 Task: Sort the products by price (highest first).
Action: Mouse moved to (21, 59)
Screenshot: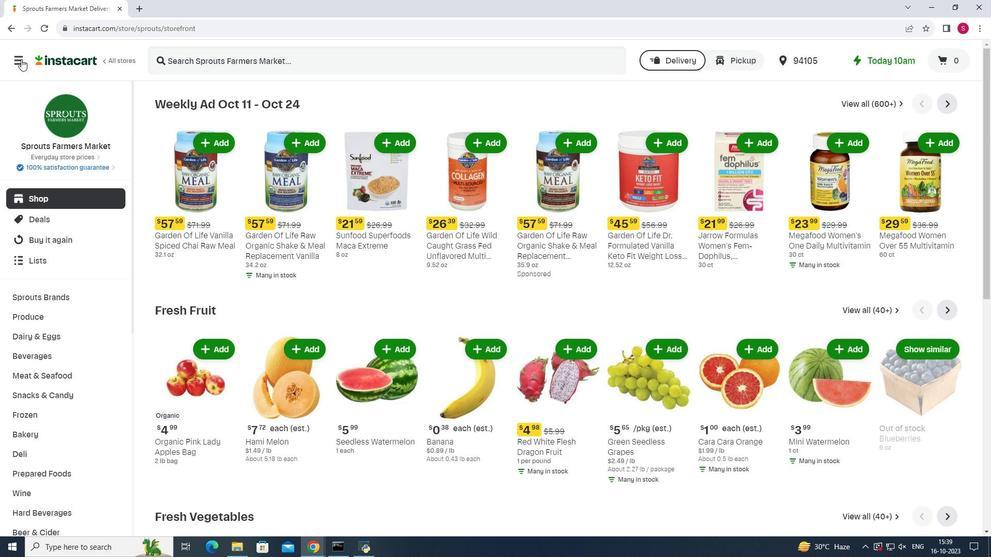 
Action: Mouse pressed left at (21, 59)
Screenshot: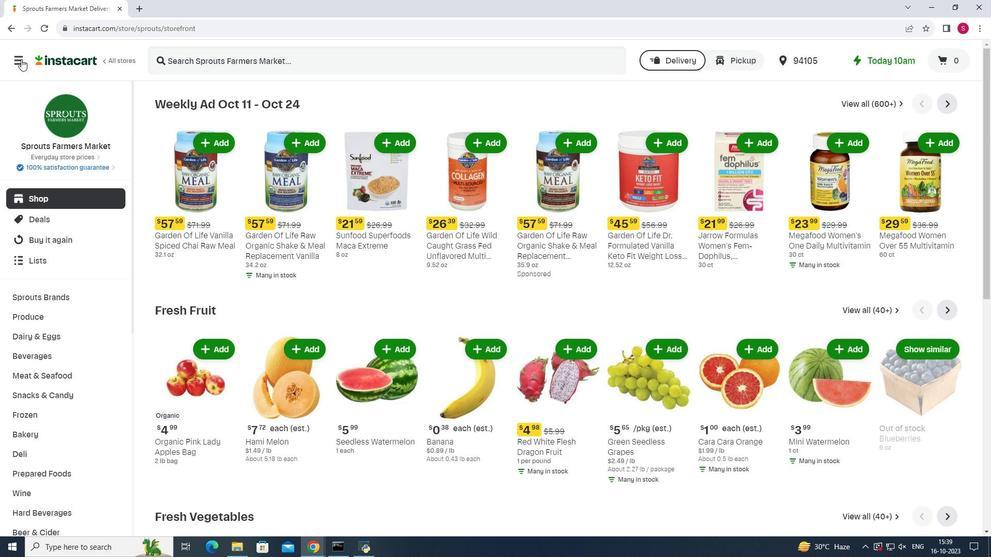 
Action: Mouse moved to (62, 271)
Screenshot: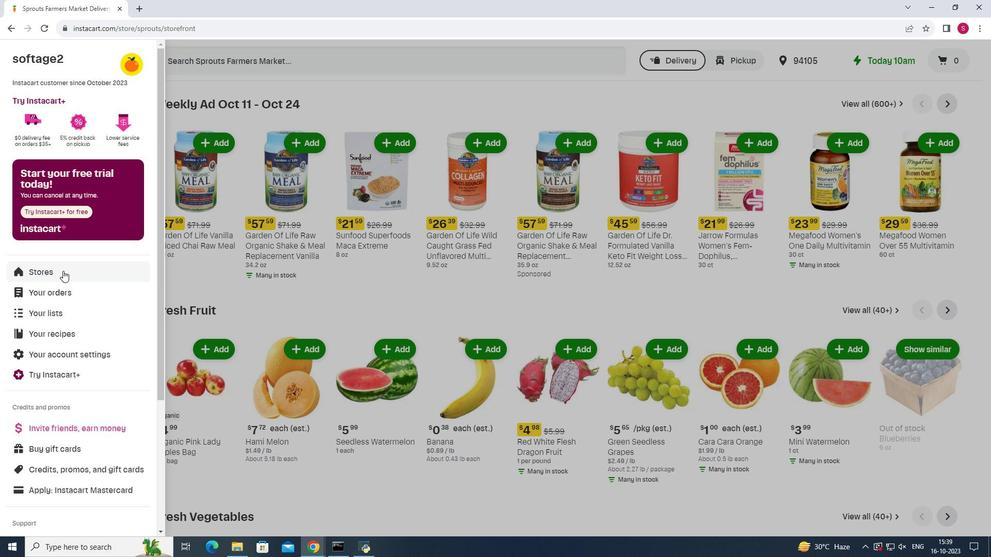 
Action: Mouse pressed left at (62, 271)
Screenshot: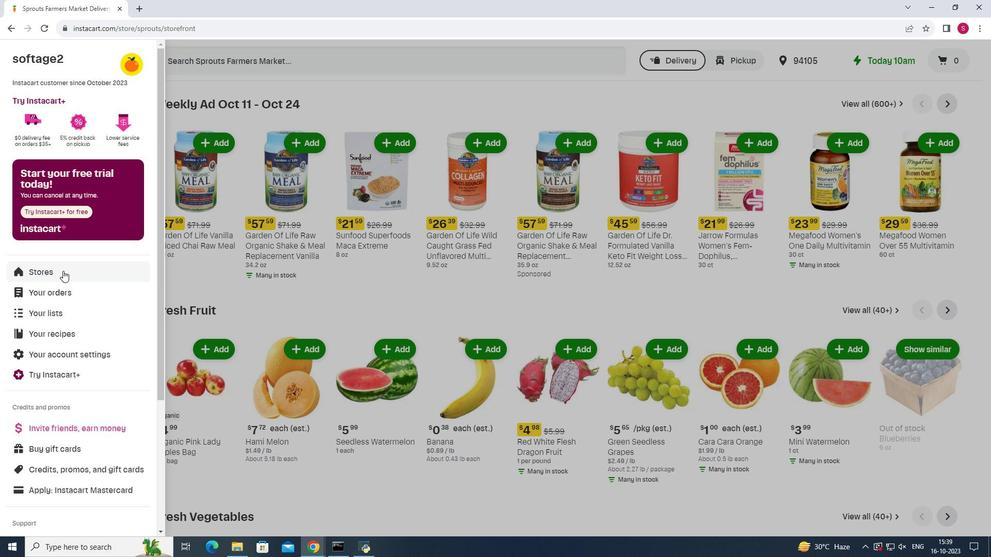 
Action: Mouse moved to (246, 98)
Screenshot: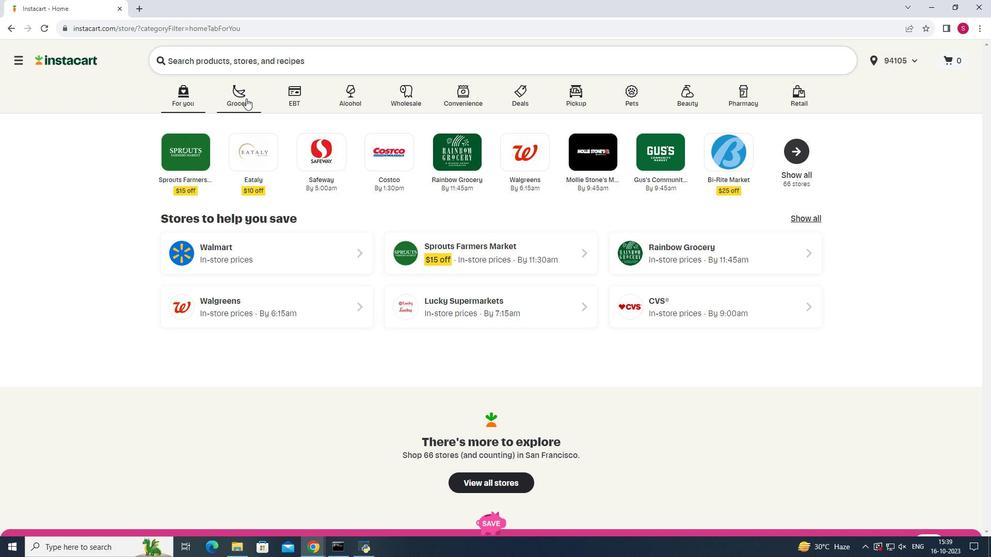 
Action: Mouse pressed left at (246, 98)
Screenshot: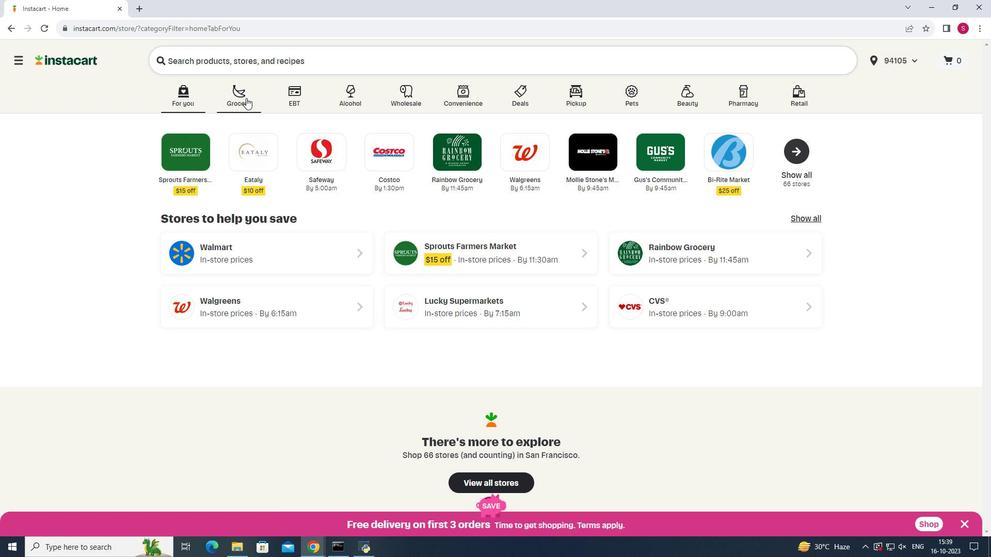 
Action: Mouse moved to (721, 139)
Screenshot: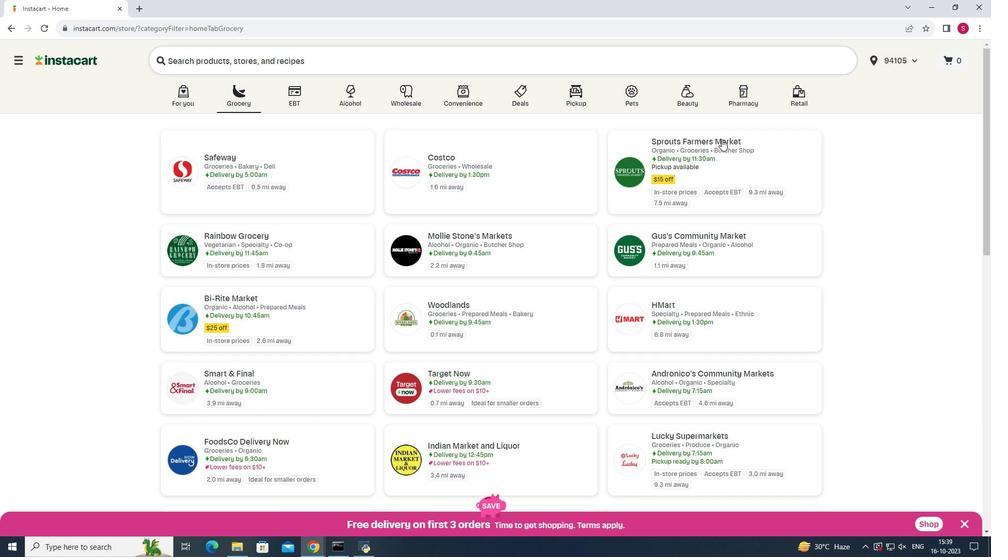 
Action: Mouse pressed left at (721, 139)
Screenshot: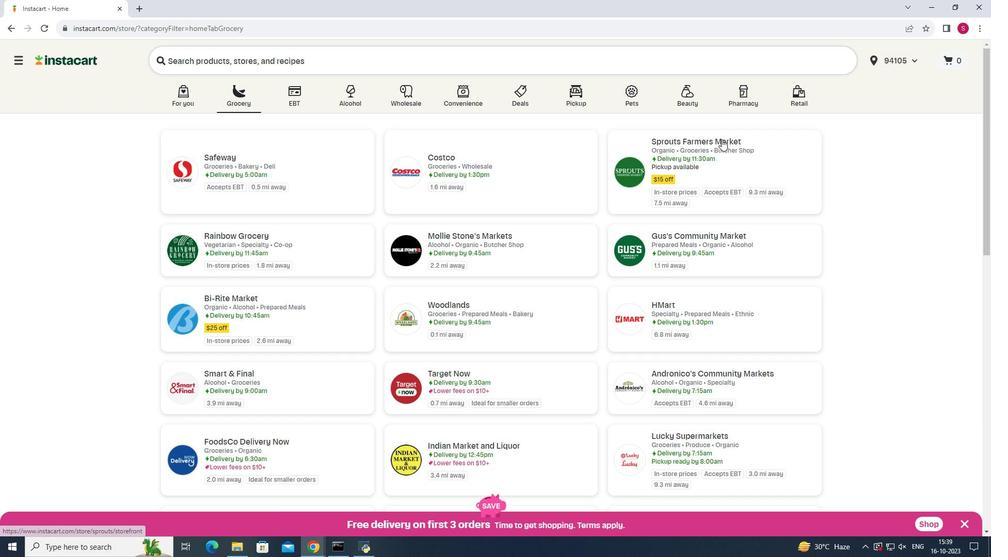 
Action: Mouse moved to (75, 373)
Screenshot: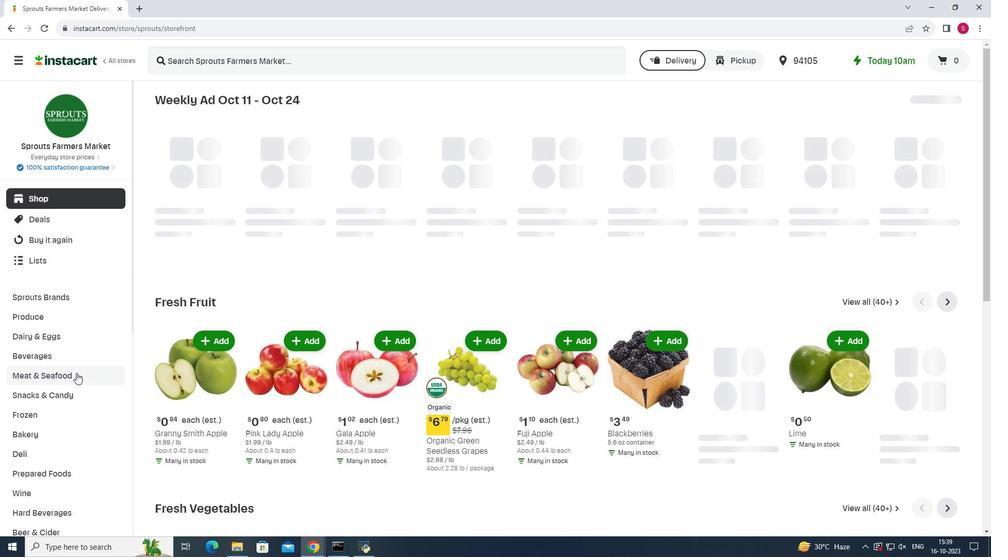 
Action: Mouse pressed left at (75, 373)
Screenshot: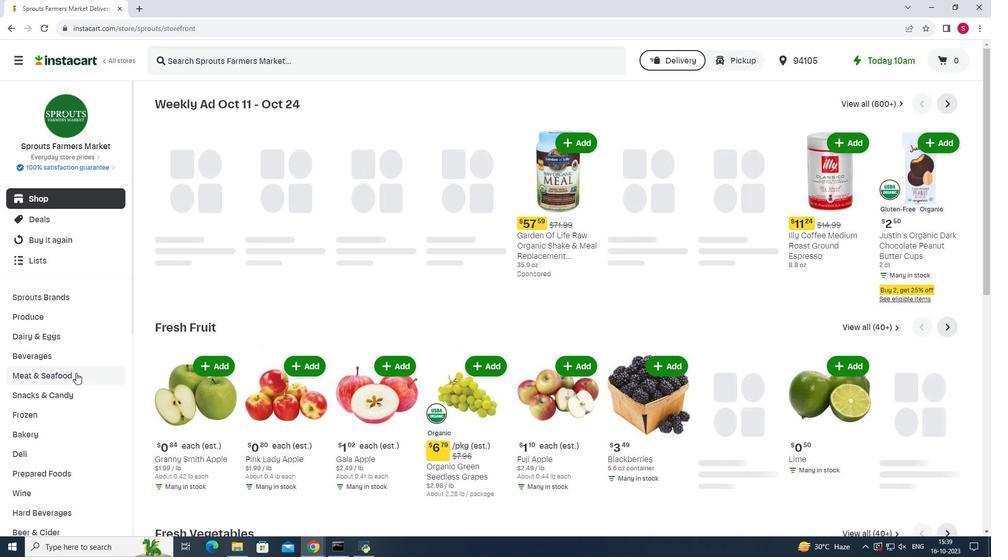 
Action: Mouse moved to (760, 124)
Screenshot: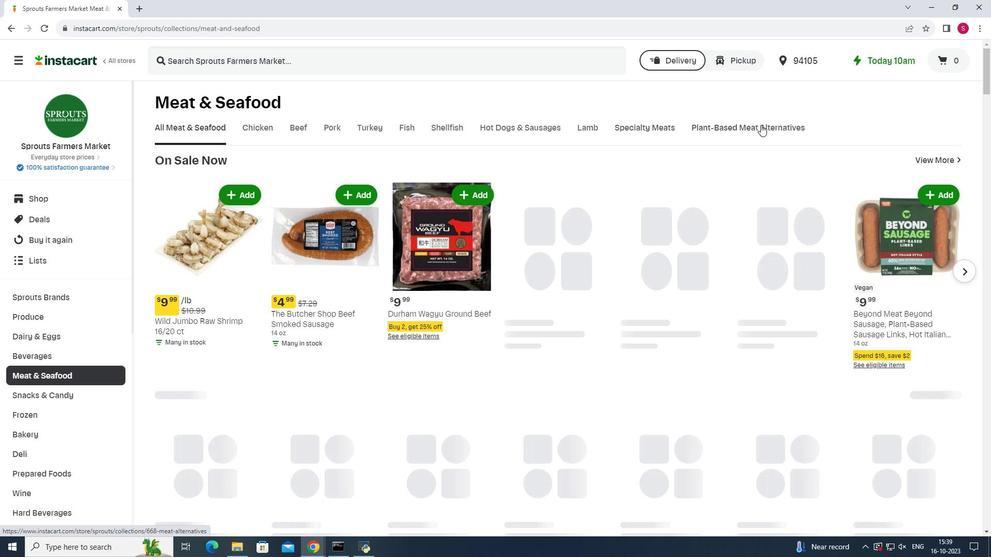 
Action: Mouse pressed left at (760, 124)
Screenshot: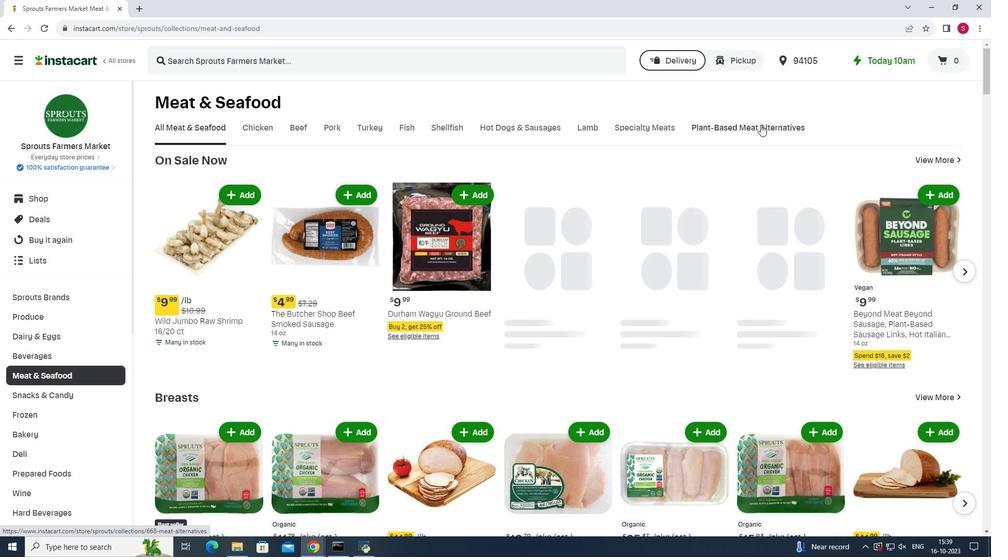 
Action: Mouse moved to (300, 170)
Screenshot: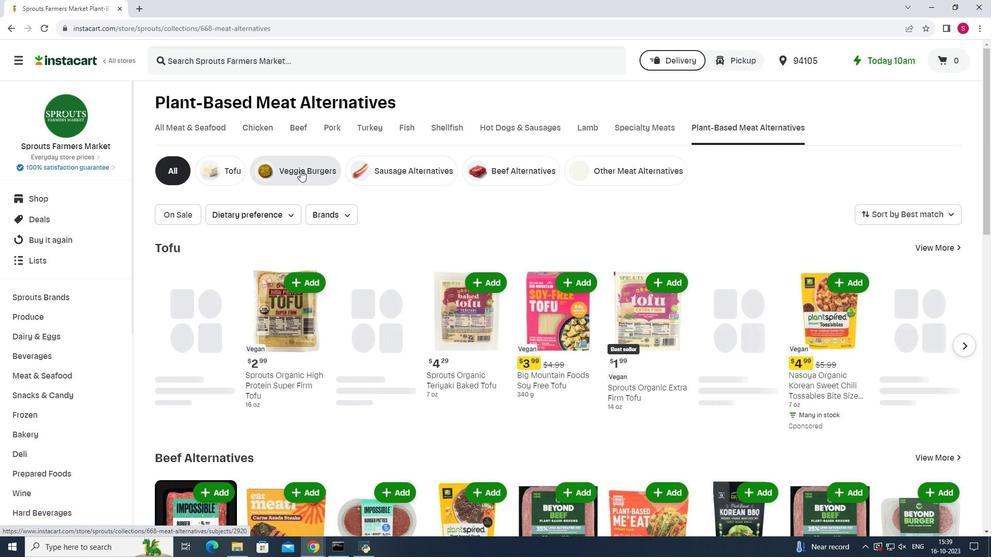 
Action: Mouse pressed left at (300, 170)
Screenshot: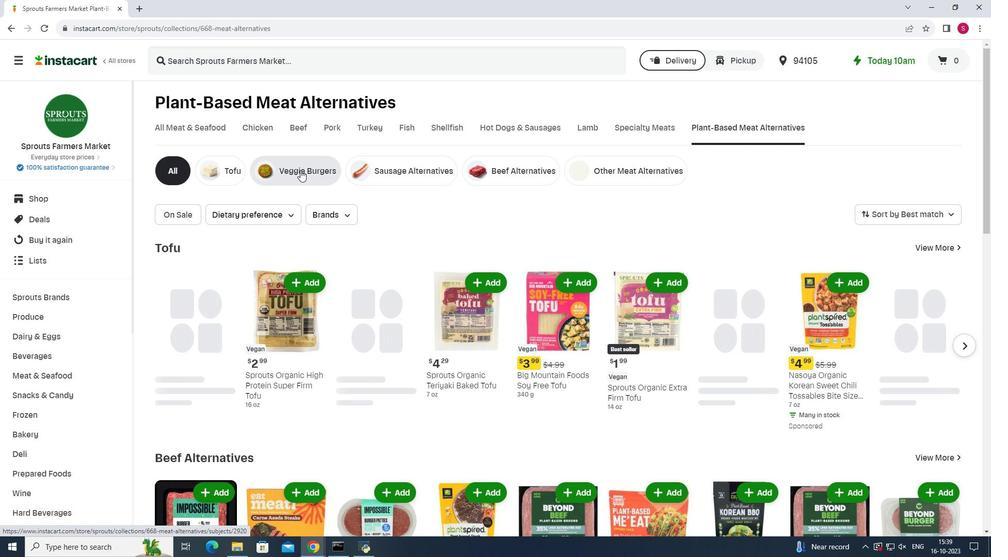 
Action: Mouse moved to (909, 214)
Screenshot: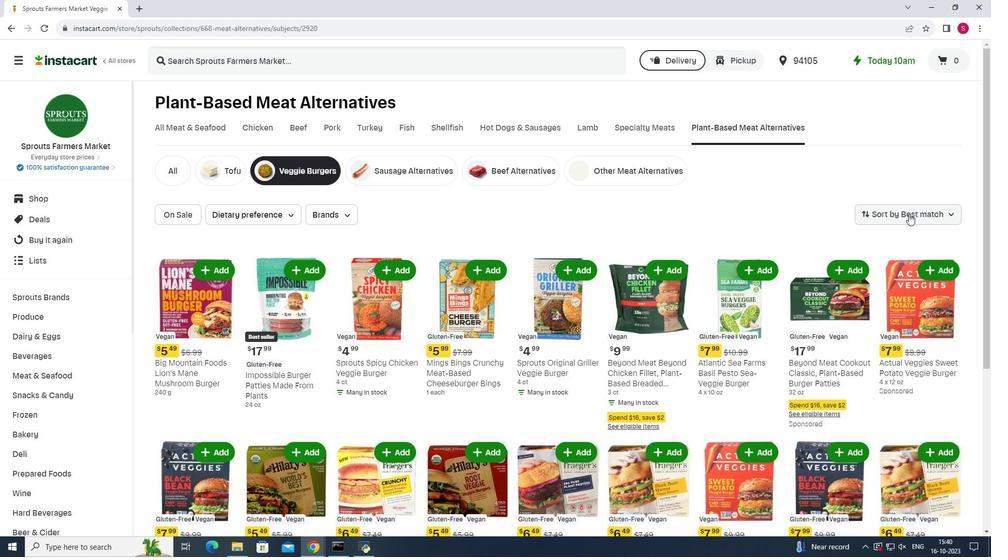 
Action: Mouse pressed left at (909, 214)
Screenshot: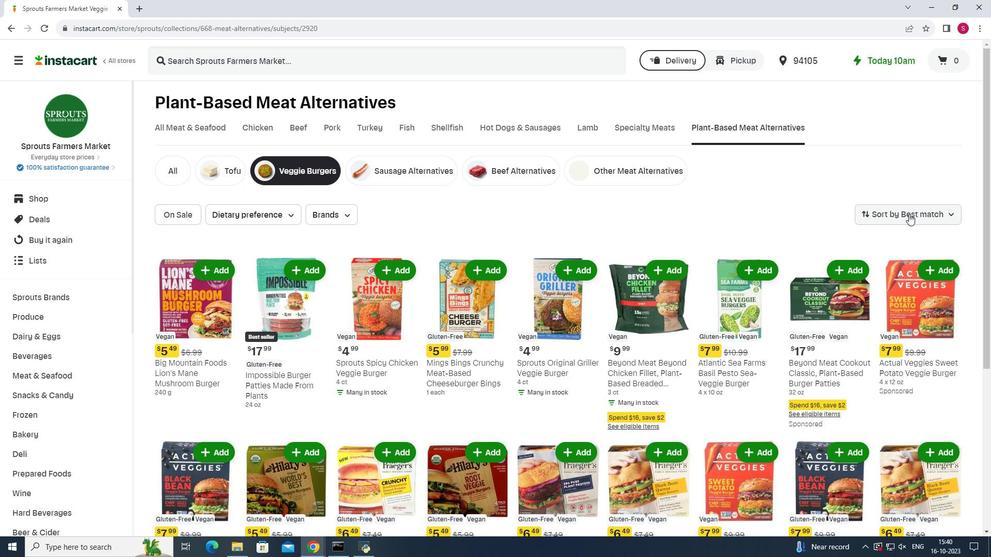 
Action: Mouse pressed left at (909, 214)
Screenshot: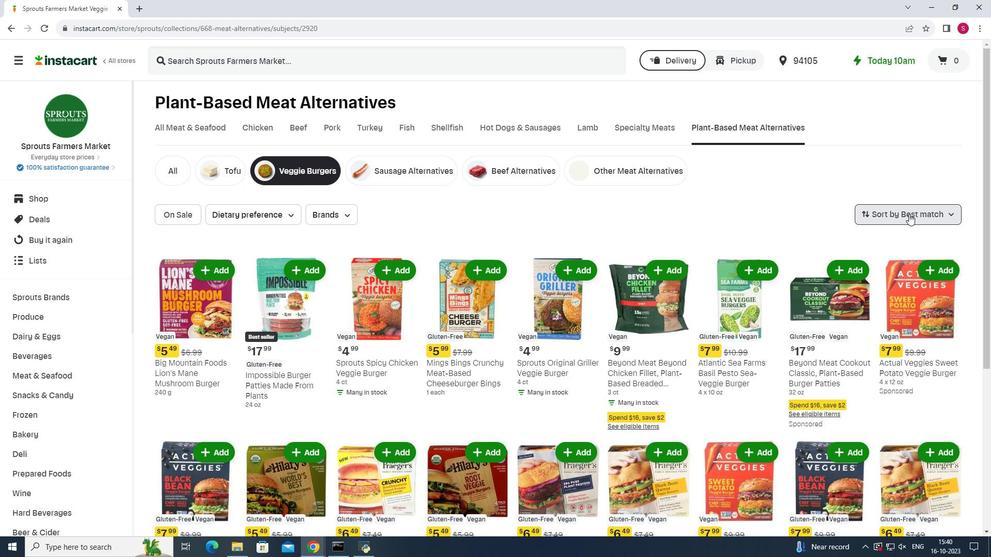 
Action: Mouse pressed left at (909, 214)
Screenshot: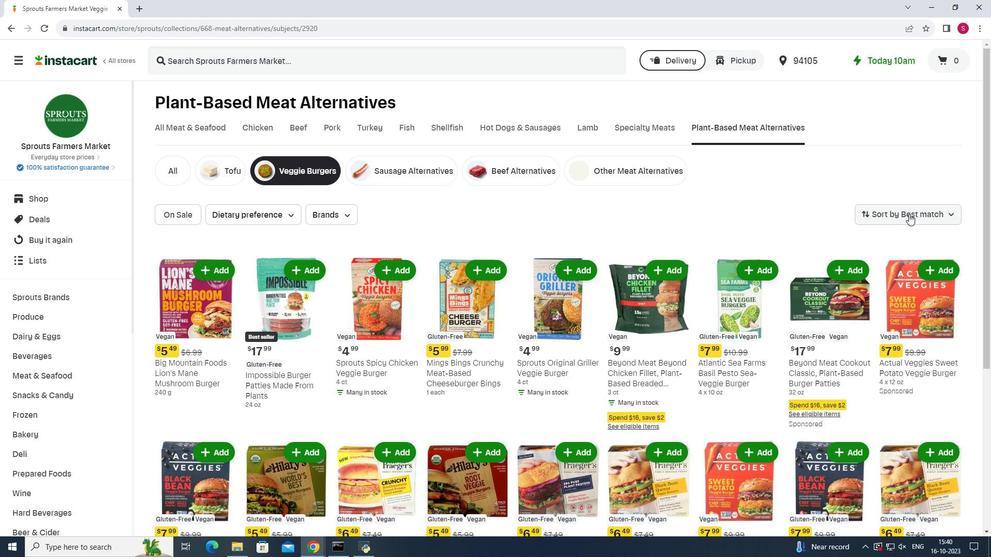 
Action: Mouse moved to (901, 281)
Screenshot: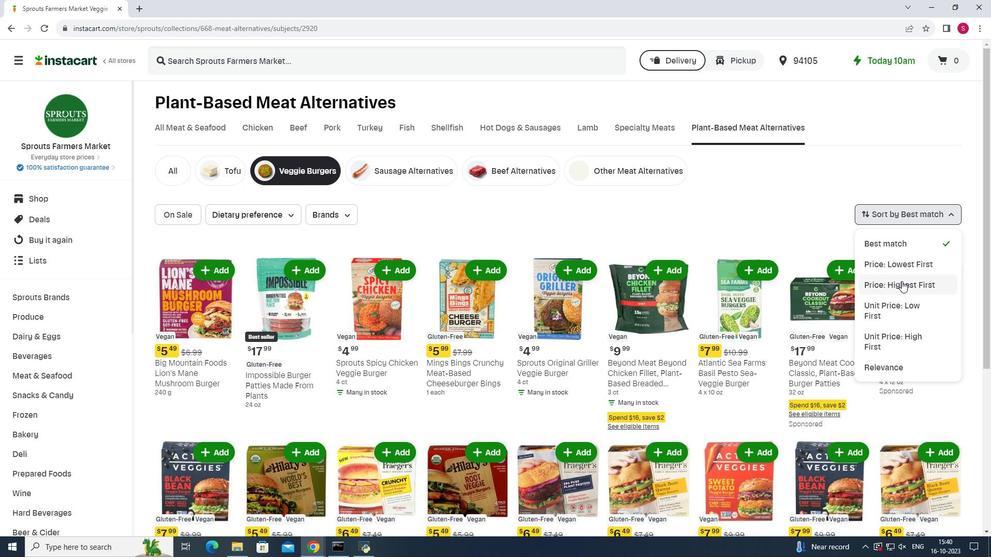 
Action: Mouse pressed left at (901, 281)
Screenshot: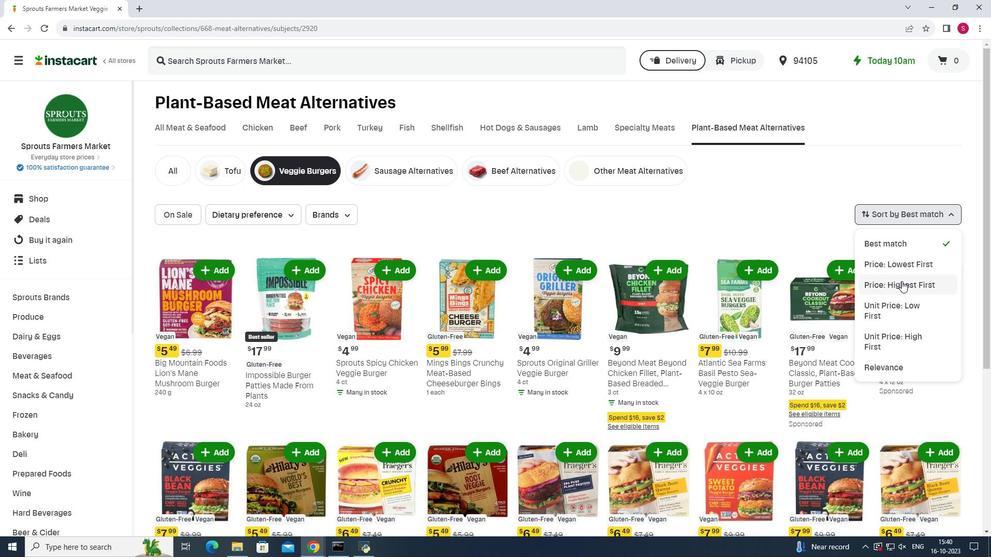 
Action: Mouse moved to (966, 249)
Screenshot: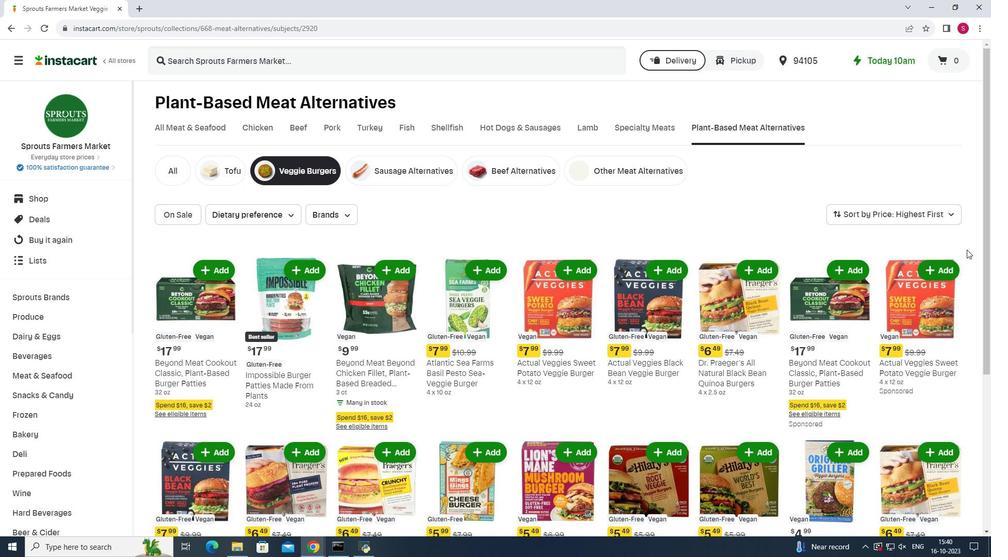 
Action: Mouse scrolled (966, 249) with delta (0, 0)
Screenshot: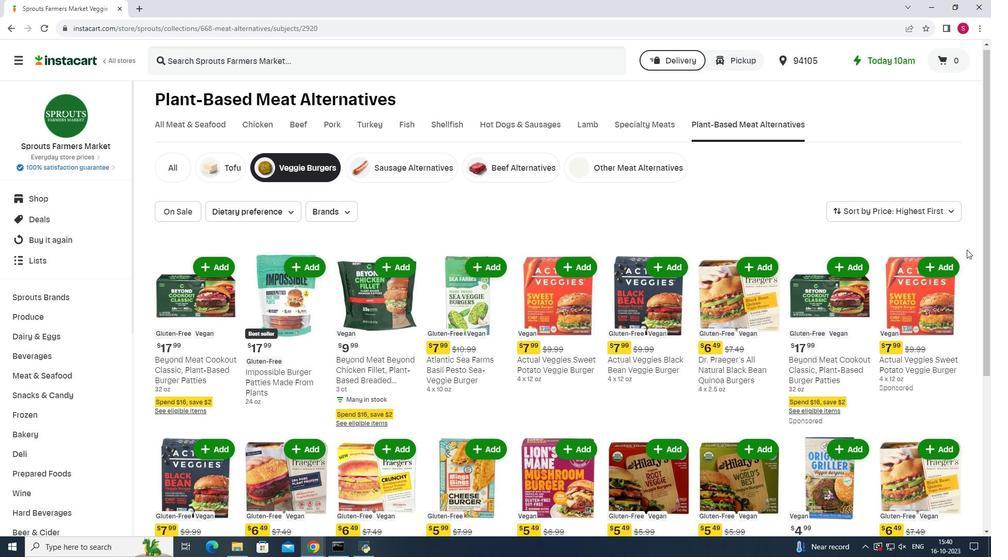 
Action: Mouse scrolled (966, 249) with delta (0, 0)
Screenshot: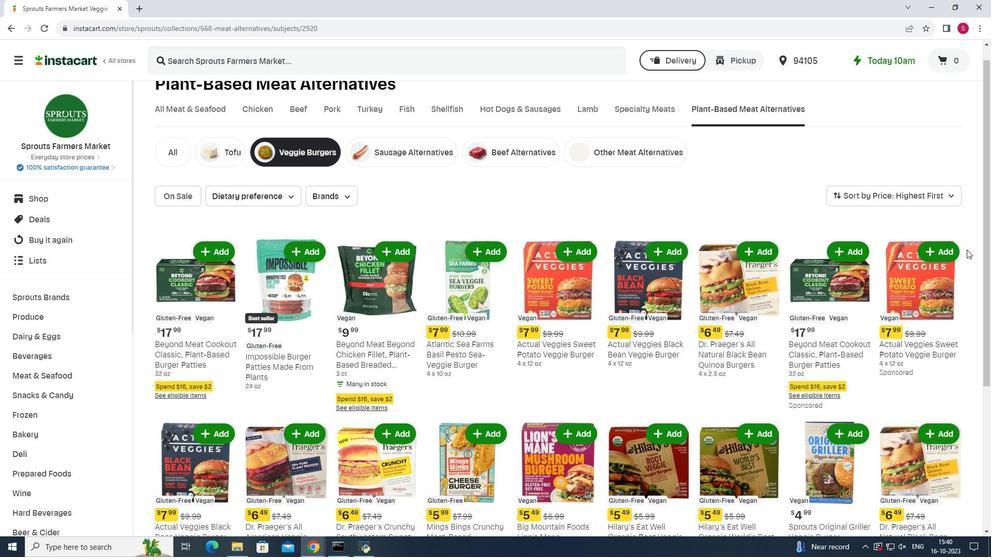 
Action: Mouse scrolled (966, 249) with delta (0, 0)
Screenshot: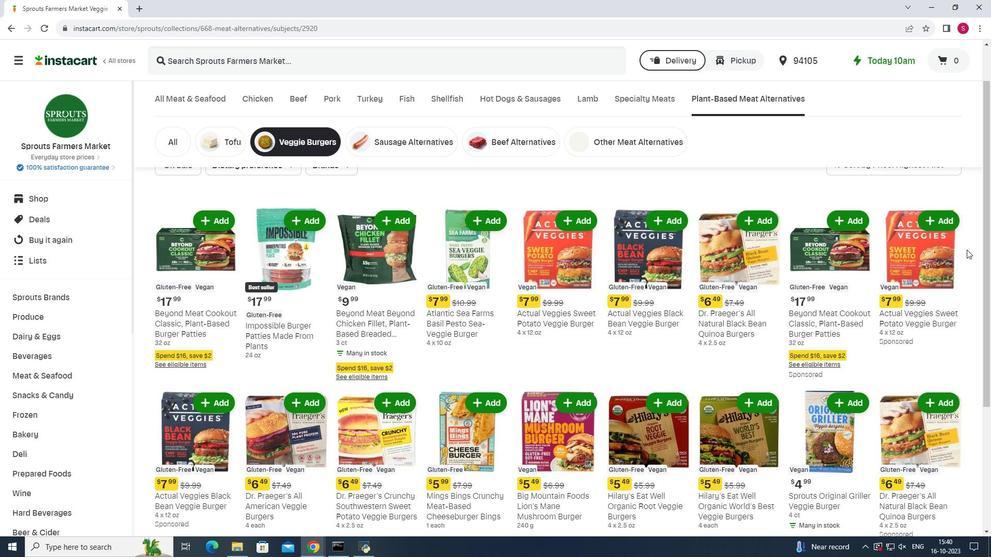 
Action: Mouse scrolled (966, 250) with delta (0, 0)
Screenshot: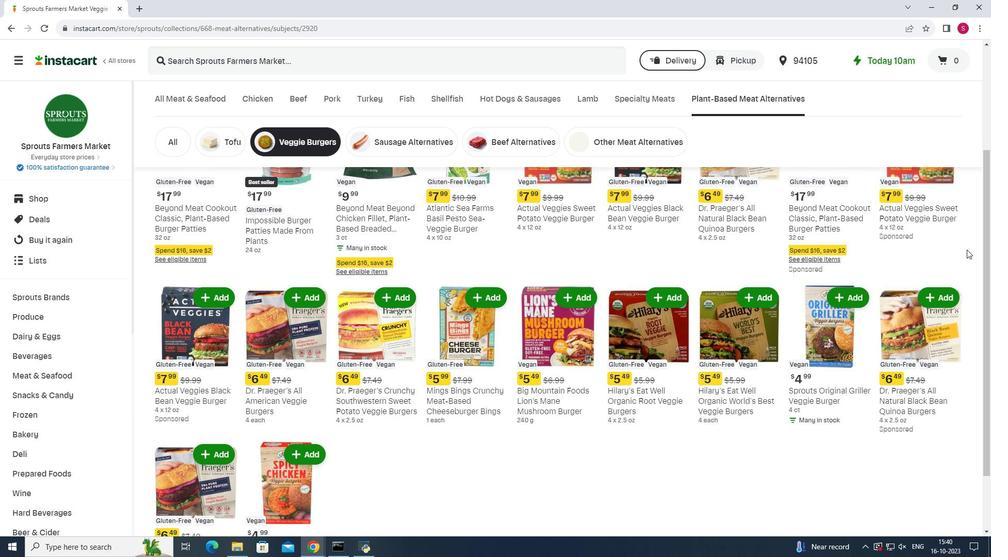 
Action: Mouse scrolled (966, 250) with delta (0, 0)
Screenshot: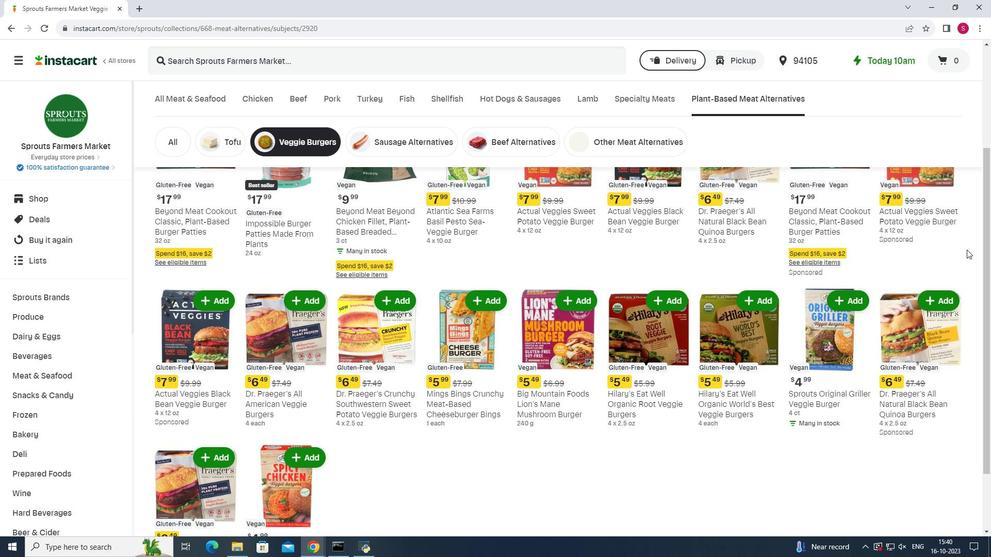 
Action: Mouse scrolled (966, 250) with delta (0, 0)
Screenshot: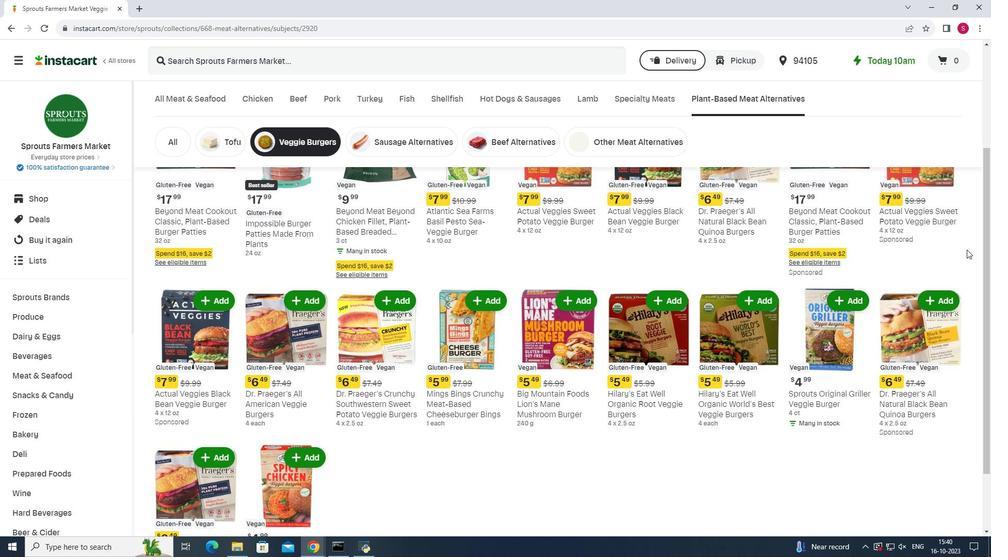 
Action: Mouse scrolled (966, 250) with delta (0, 0)
Screenshot: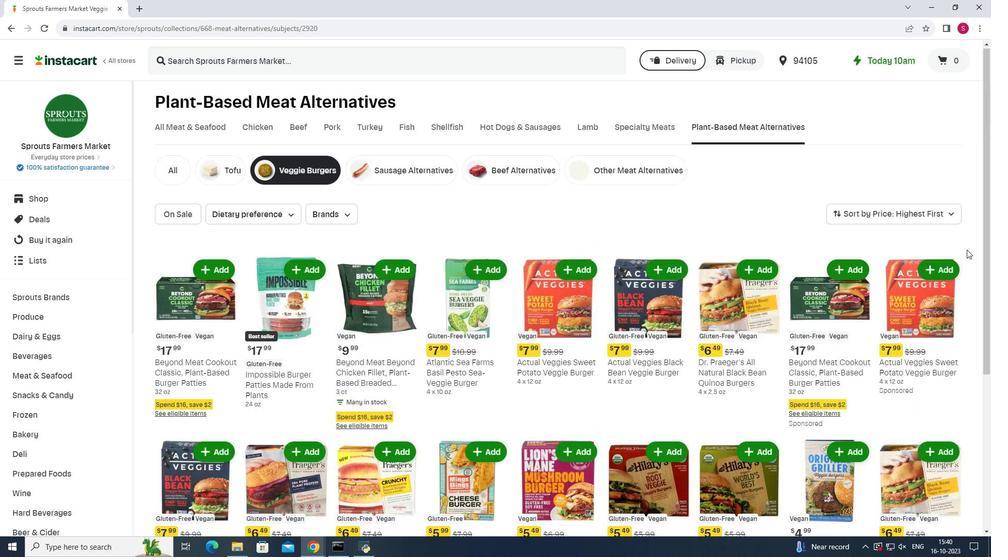 
